 Task: Move email   from Email0090 from folder Inbox to folder Folder0090 with a subject Subject0086
Action: Mouse moved to (604, 102)
Screenshot: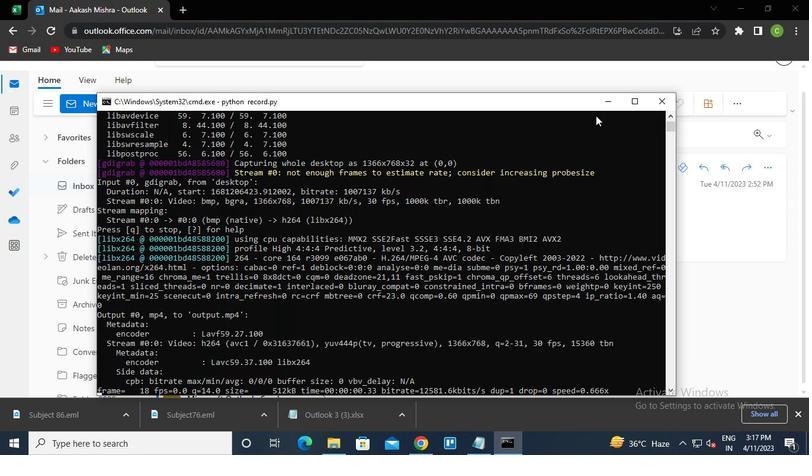
Action: Mouse pressed left at (604, 102)
Screenshot: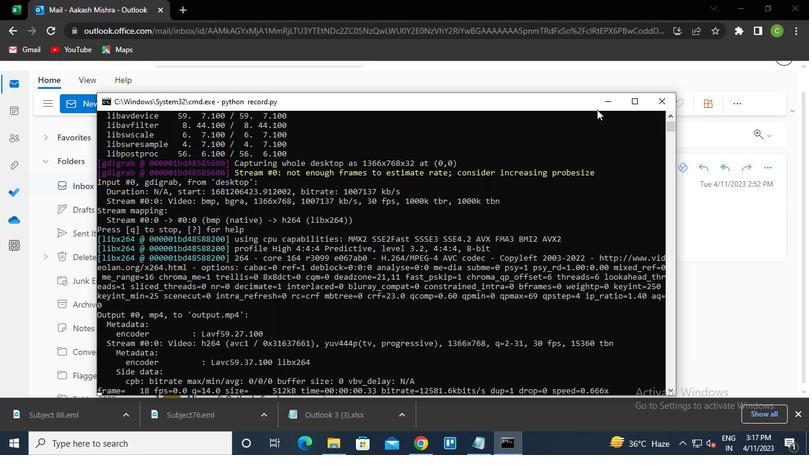 
Action: Mouse moved to (245, 167)
Screenshot: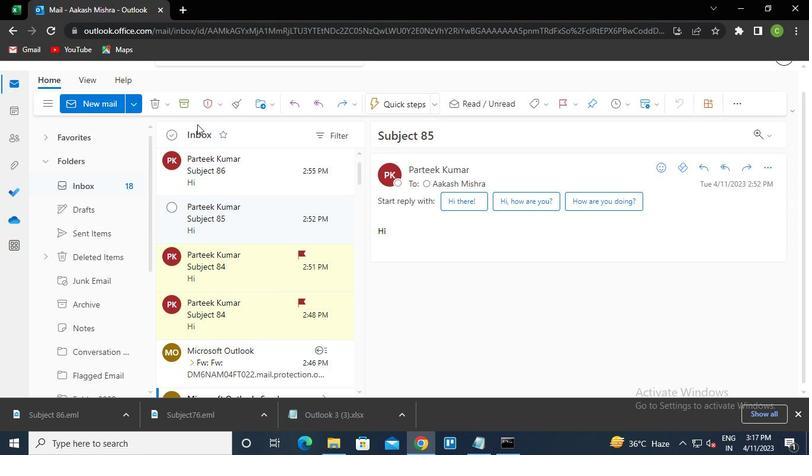 
Action: Mouse pressed left at (245, 167)
Screenshot: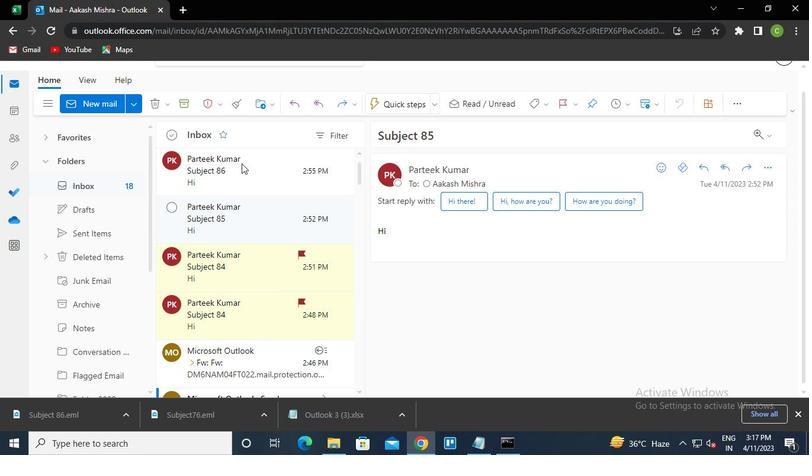 
Action: Mouse moved to (251, 172)
Screenshot: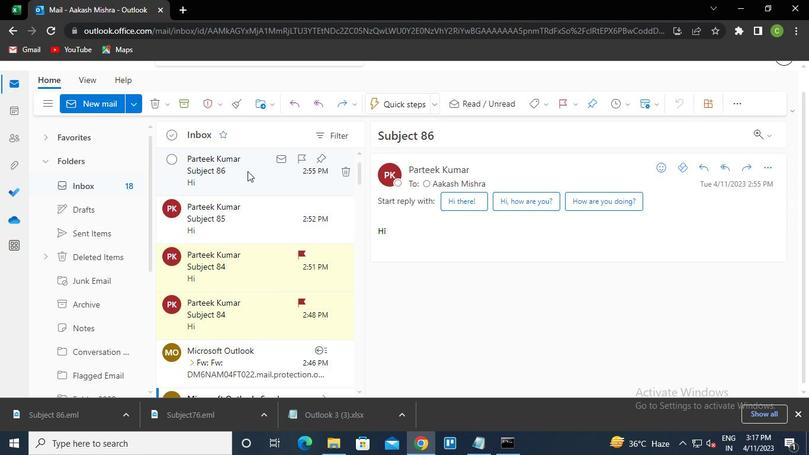 
Action: Mouse pressed right at (251, 172)
Screenshot: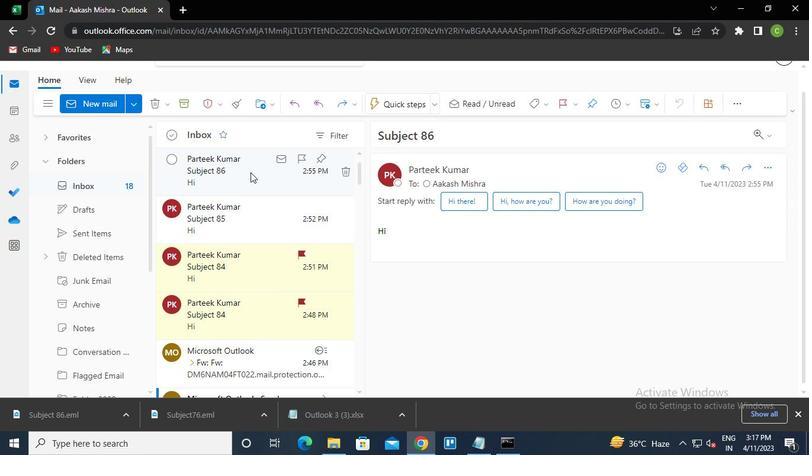 
Action: Mouse moved to (429, 175)
Screenshot: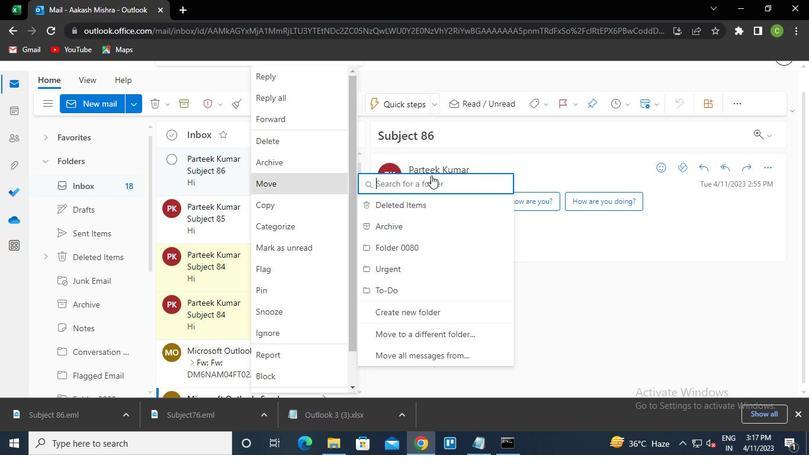 
Action: Keyboard f
Screenshot: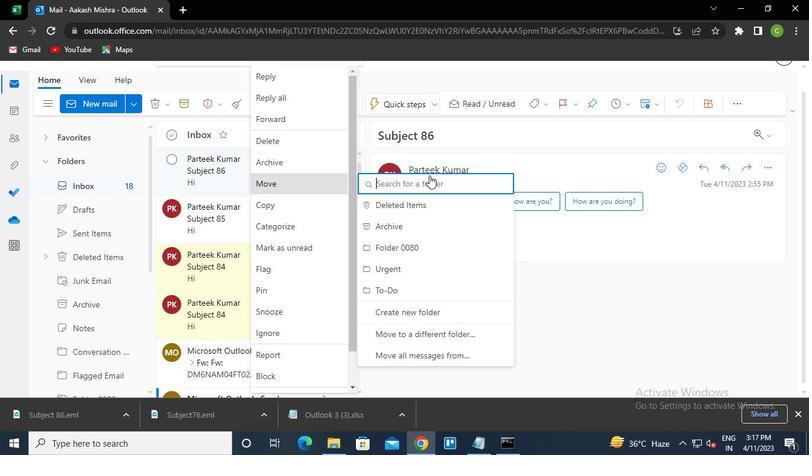 
Action: Keyboard o
Screenshot: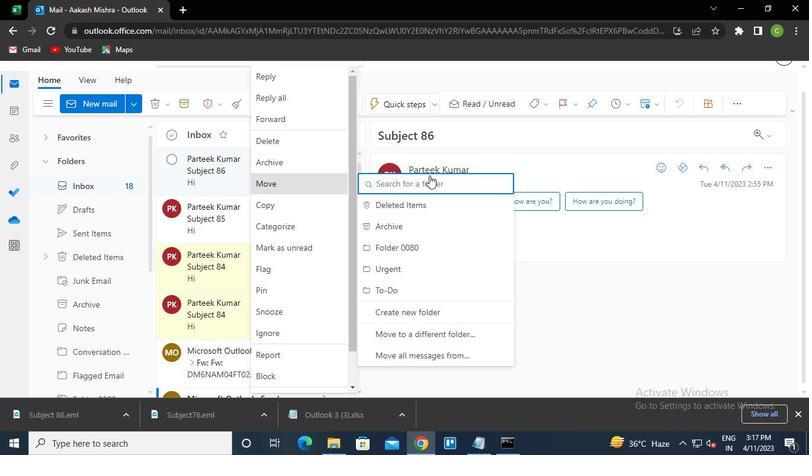 
Action: Keyboard l
Screenshot: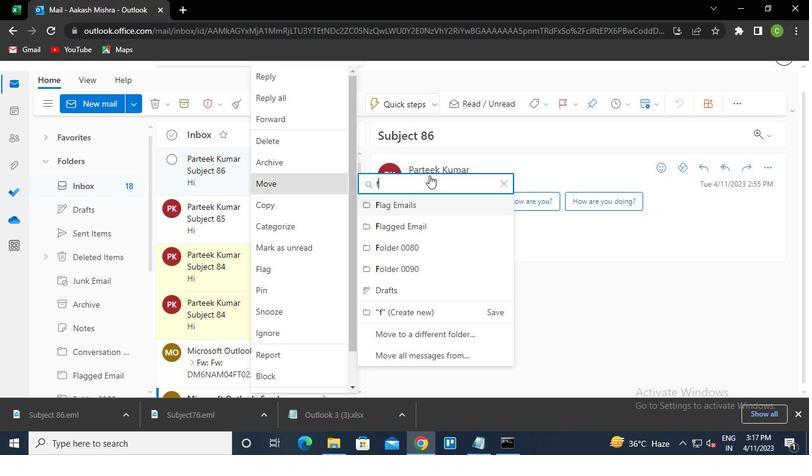 
Action: Keyboard d
Screenshot: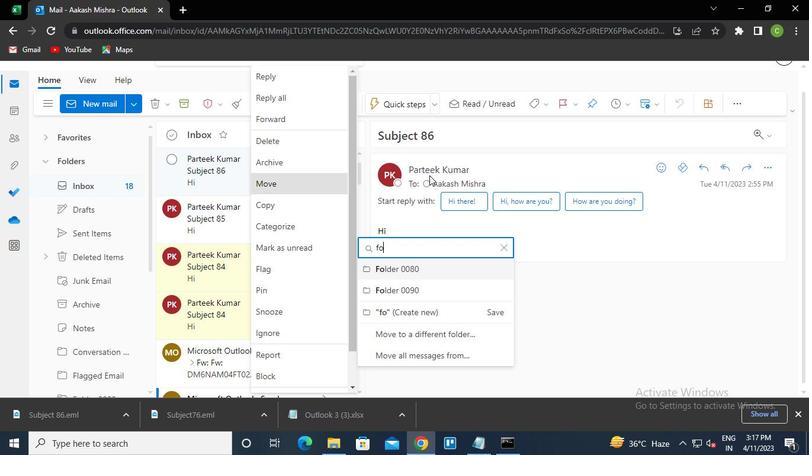 
Action: Keyboard e
Screenshot: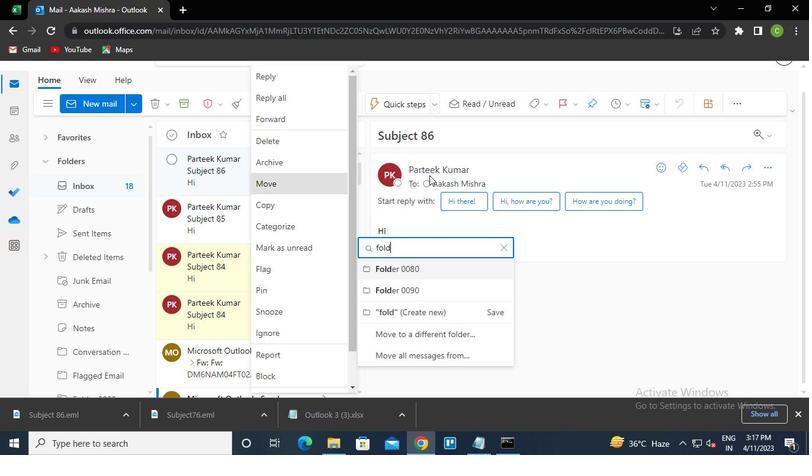 
Action: Keyboard r
Screenshot: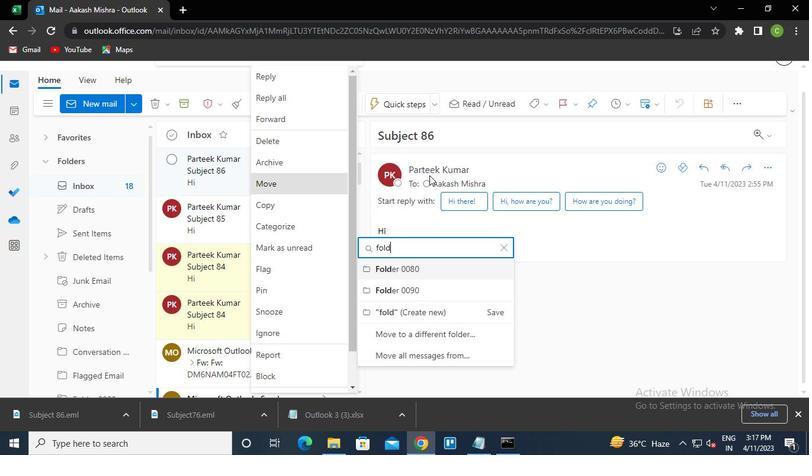 
Action: Keyboard Key.space
Screenshot: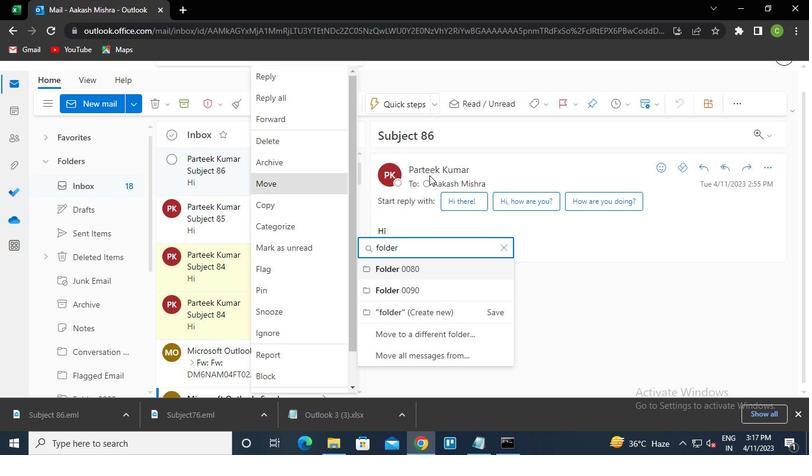 
Action: Mouse moved to (405, 295)
Screenshot: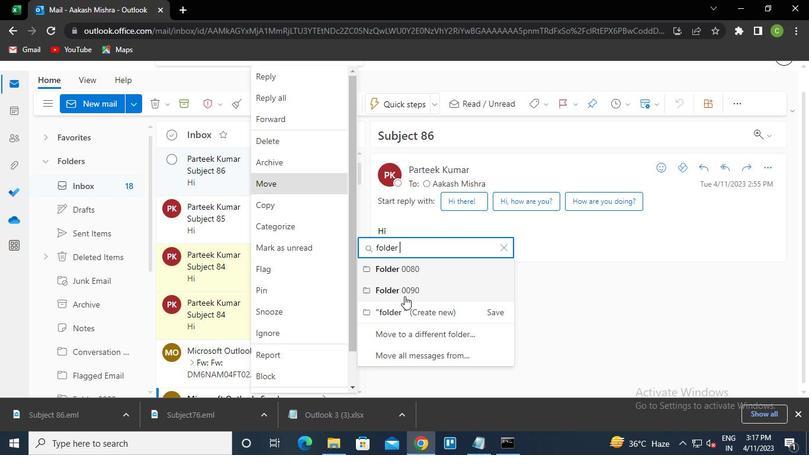 
Action: Mouse pressed left at (405, 295)
Screenshot: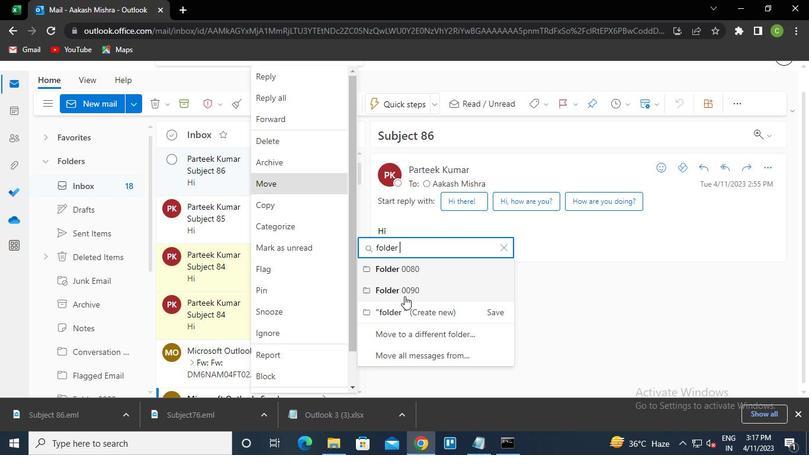 
Action: Mouse moved to (506, 437)
Screenshot: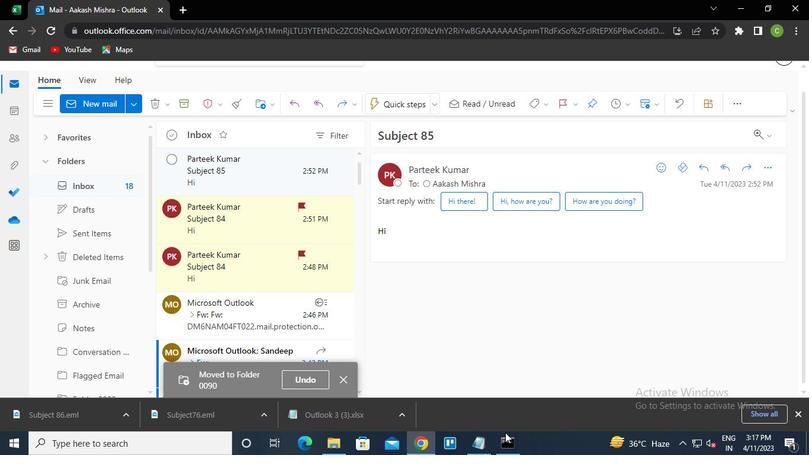 
Action: Mouse pressed left at (506, 437)
Screenshot: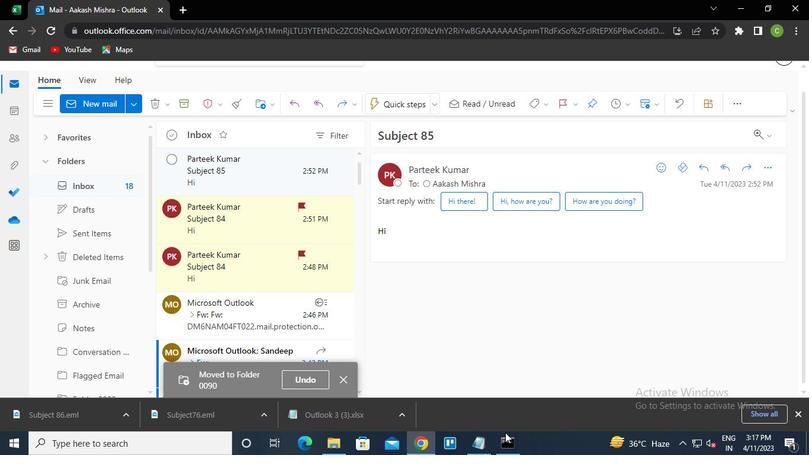 
Action: Mouse moved to (661, 101)
Screenshot: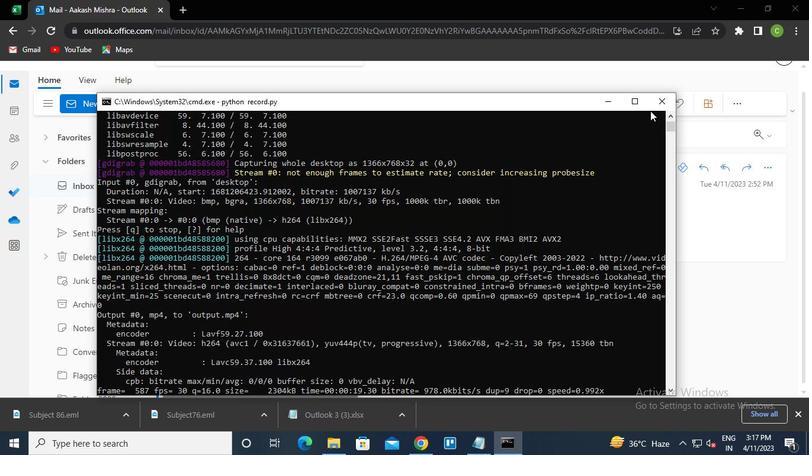 
Action: Mouse pressed left at (661, 101)
Screenshot: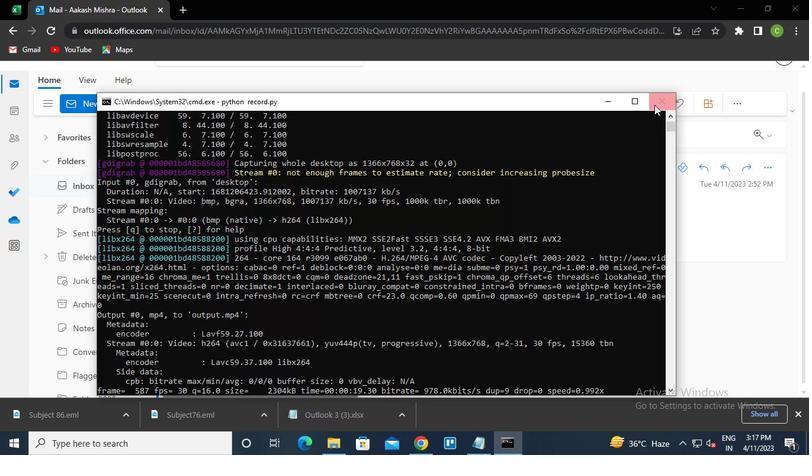 
Action: Mouse moved to (660, 103)
Screenshot: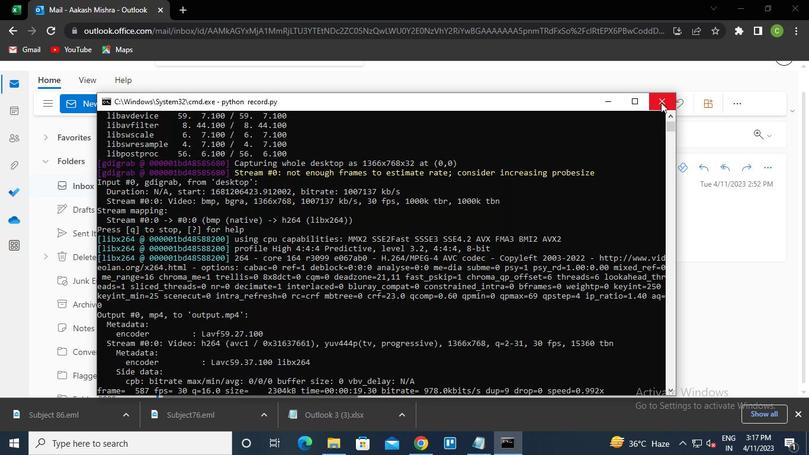
